 Task: Return to the 5 most recent clip.
Action: Mouse moved to (563, 36)
Screenshot: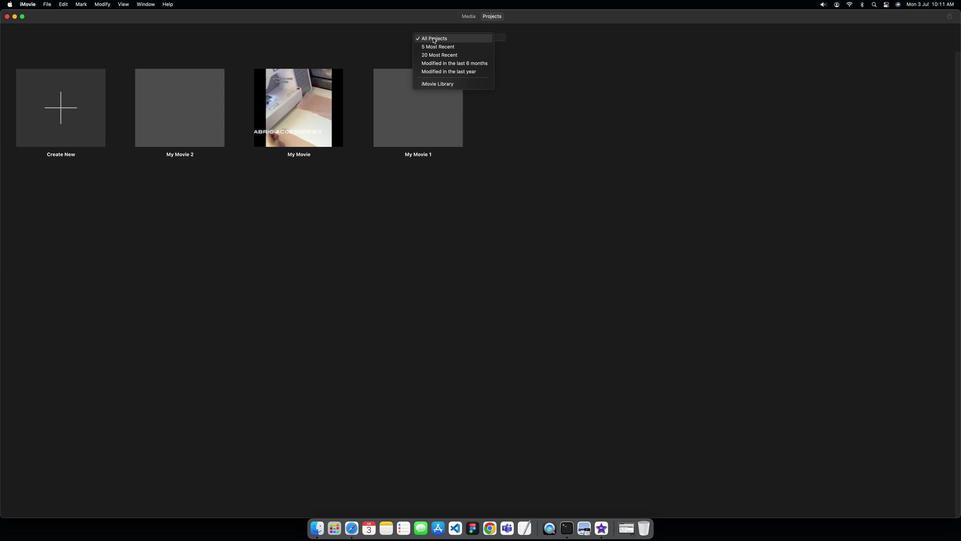 
Action: Mouse pressed left at (563, 36)
Screenshot: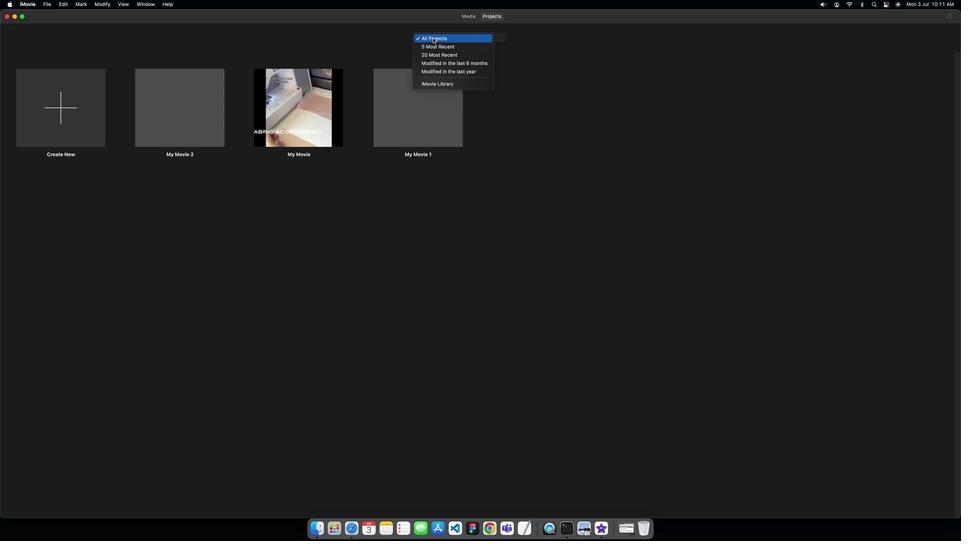 
Action: Mouse moved to (566, 50)
Screenshot: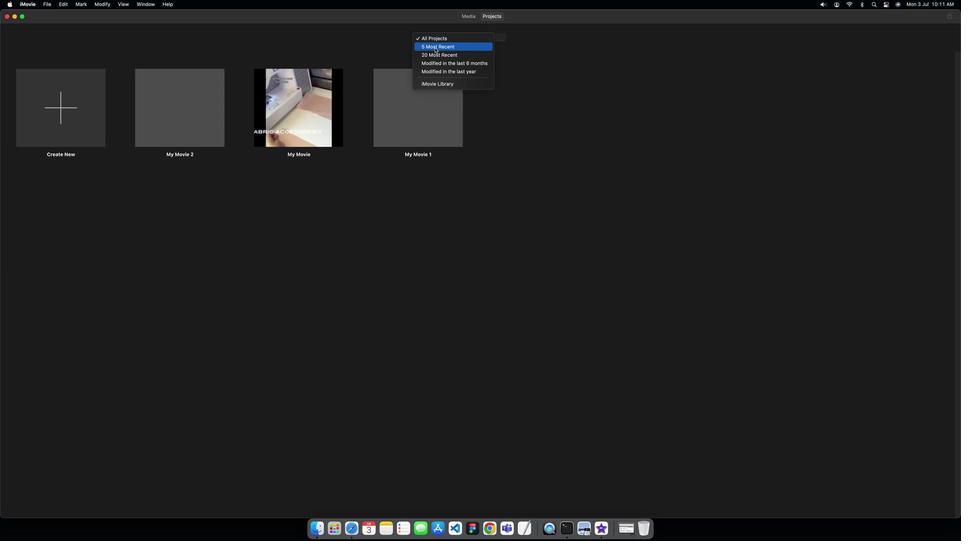 
Action: Mouse pressed left at (566, 50)
Screenshot: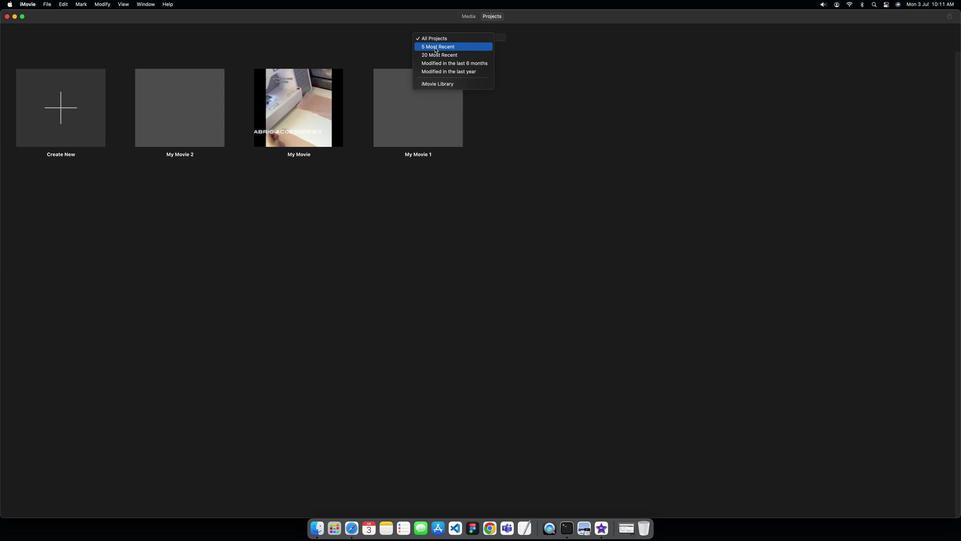 
Action: Mouse moved to (566, 50)
Screenshot: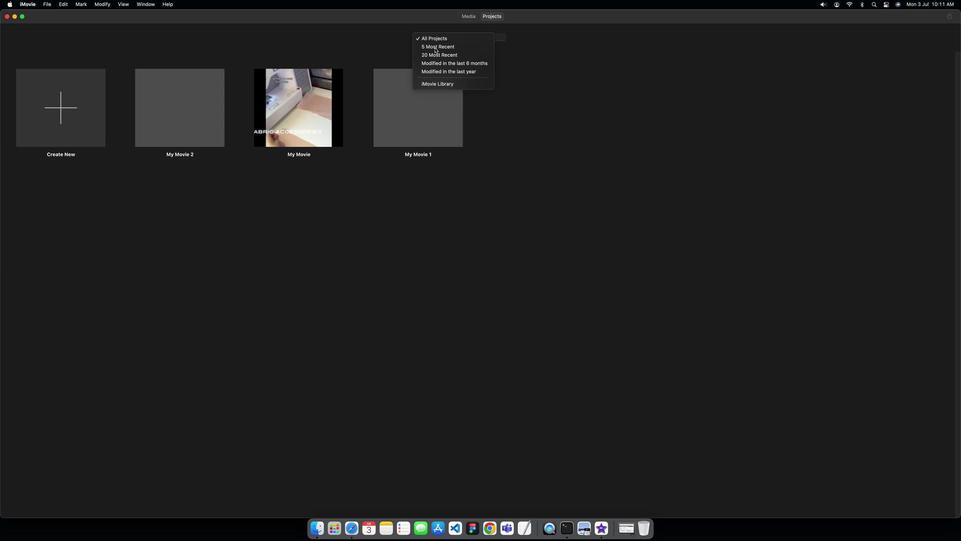 
